 Task: Add Dots to the background in the video "Movie B.mp4" and Play
Action: Mouse moved to (253, 94)
Screenshot: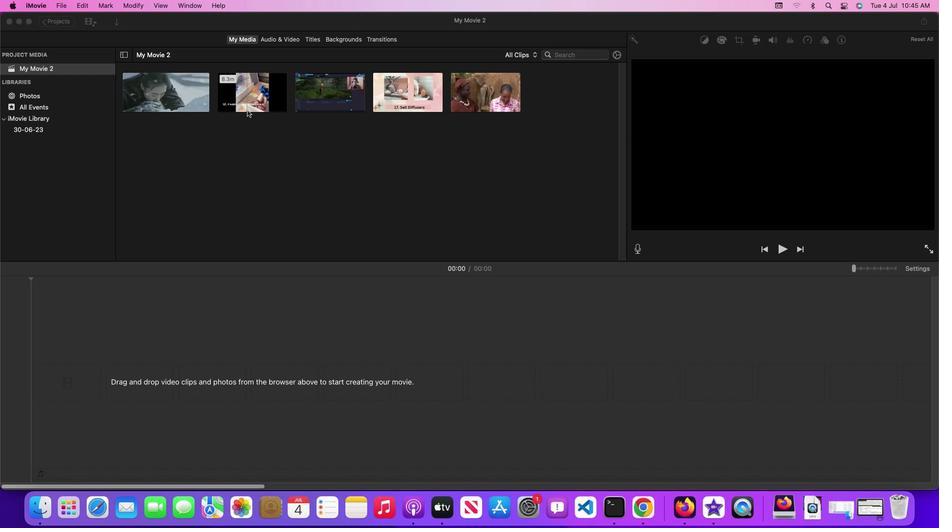 
Action: Mouse pressed left at (253, 94)
Screenshot: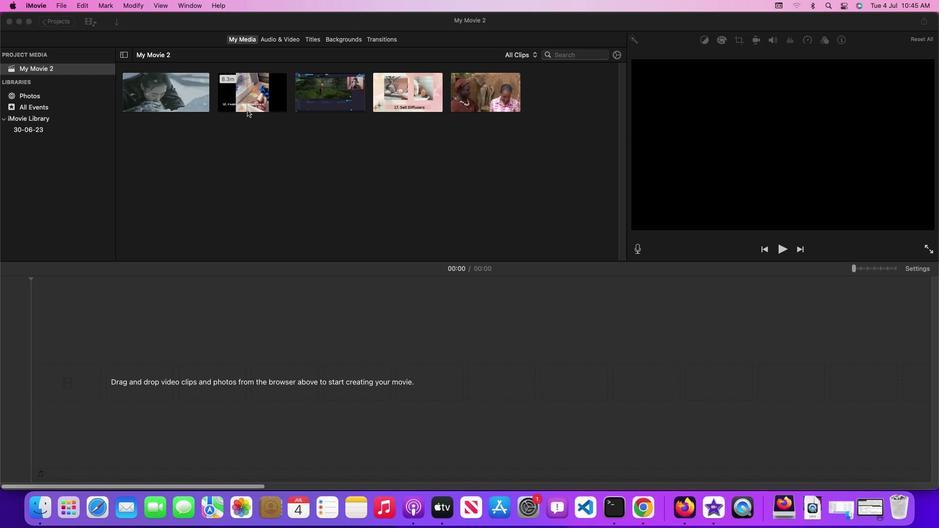 
Action: Mouse moved to (338, 33)
Screenshot: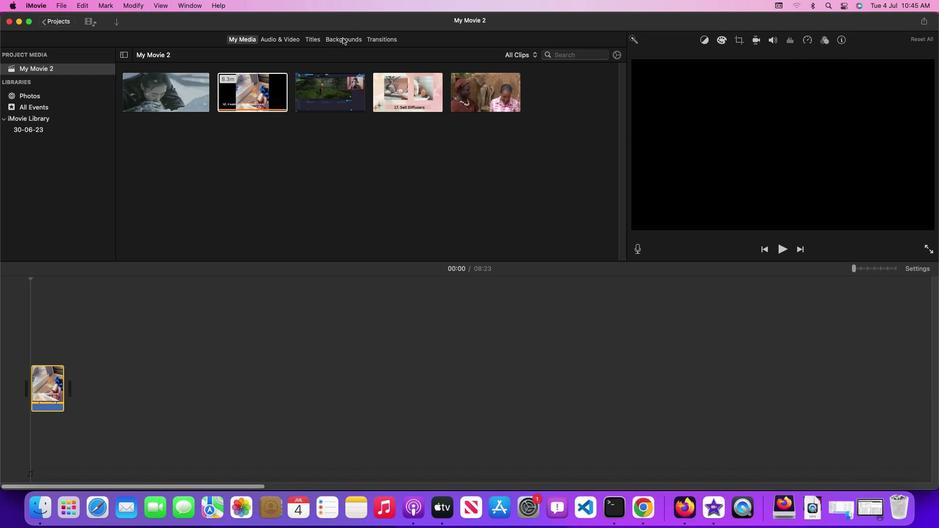 
Action: Mouse pressed left at (338, 33)
Screenshot: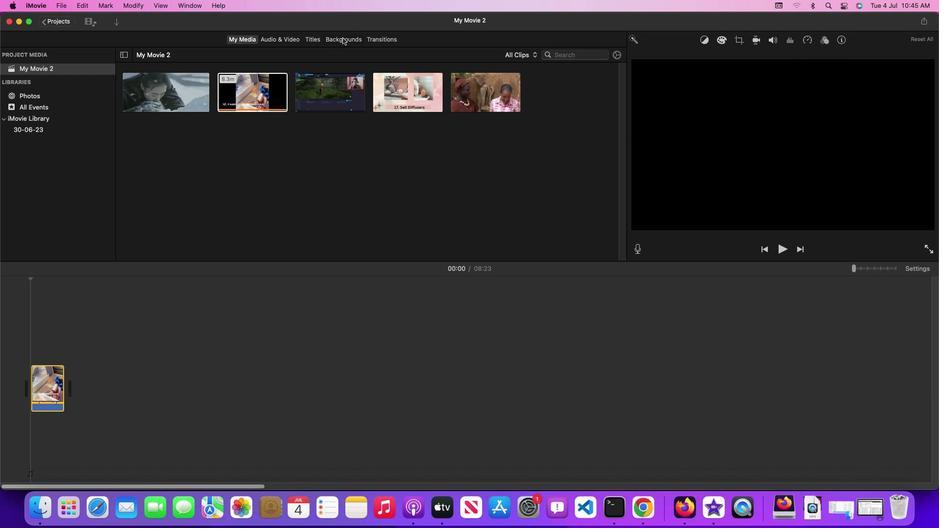 
Action: Mouse moved to (359, 127)
Screenshot: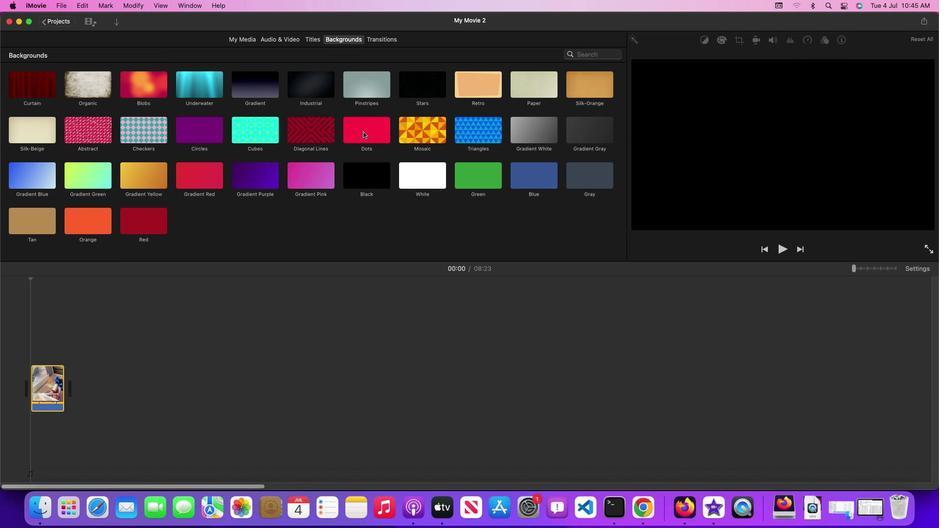 
Action: Mouse pressed left at (359, 127)
Screenshot: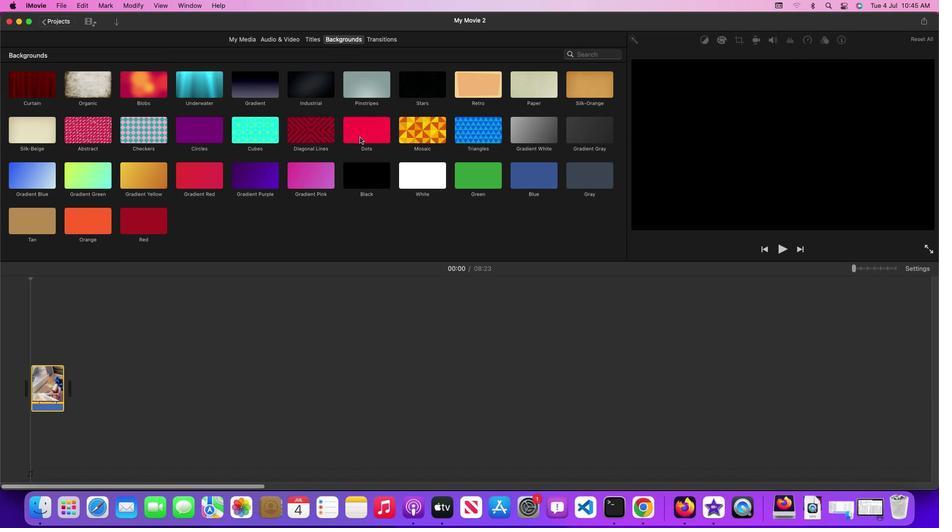 
Action: Mouse moved to (102, 387)
Screenshot: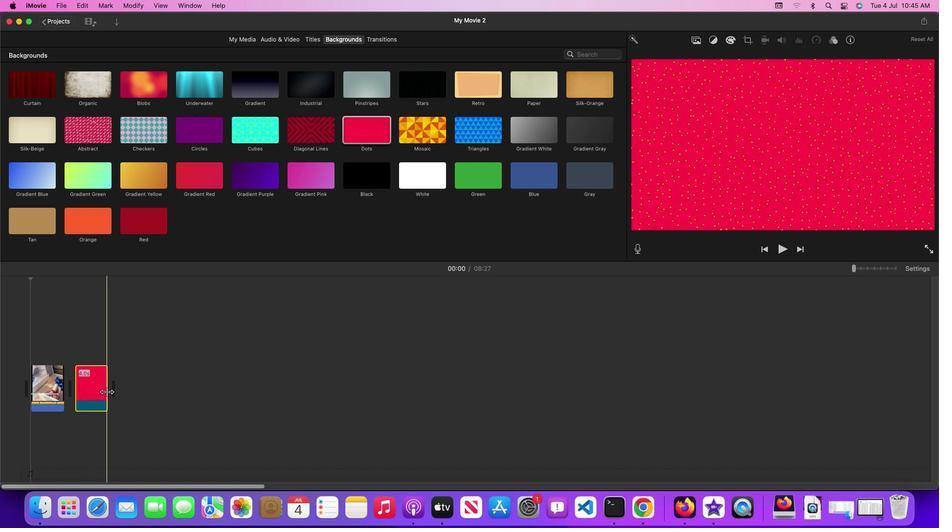 
Action: Mouse pressed left at (102, 387)
Screenshot: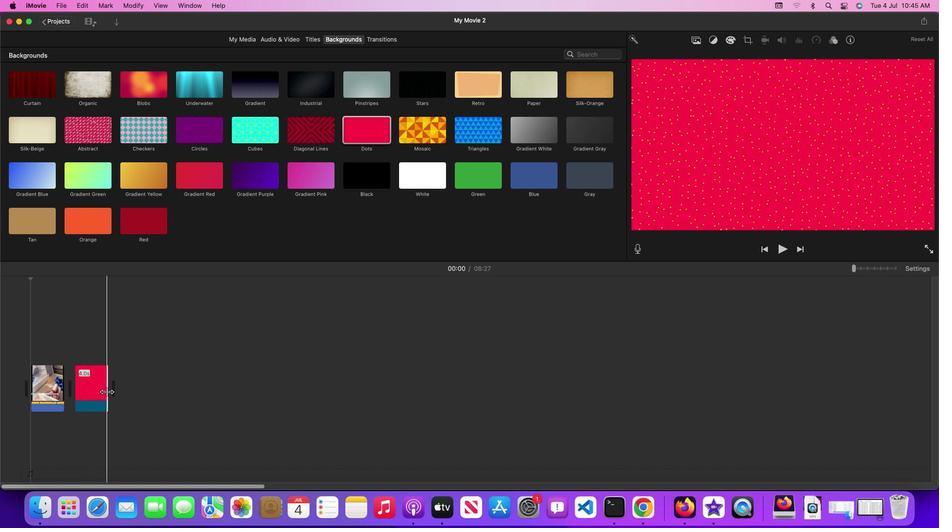 
Action: Mouse moved to (105, 387)
Screenshot: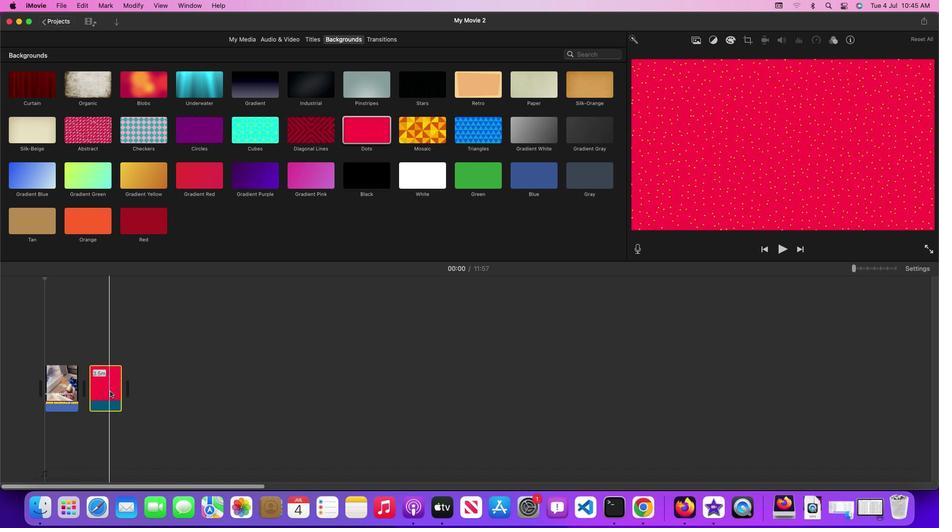 
Action: Mouse pressed left at (105, 387)
Screenshot: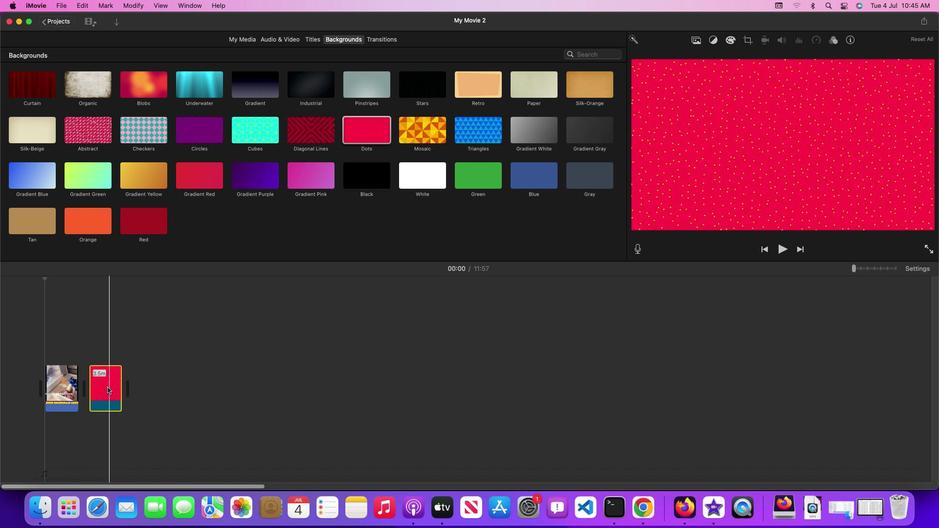 
Action: Mouse moved to (66, 342)
Screenshot: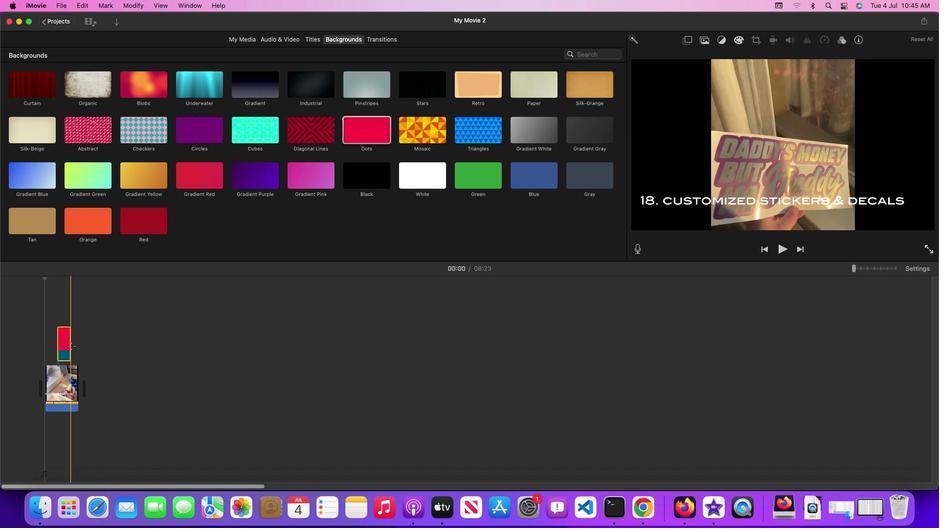 
Action: Mouse pressed left at (66, 342)
Screenshot: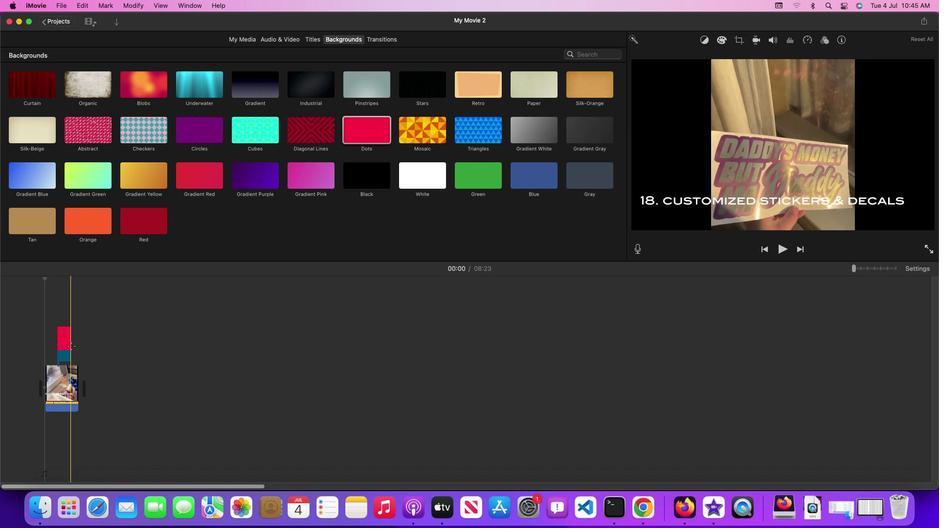 
Action: Mouse moved to (65, 341)
Screenshot: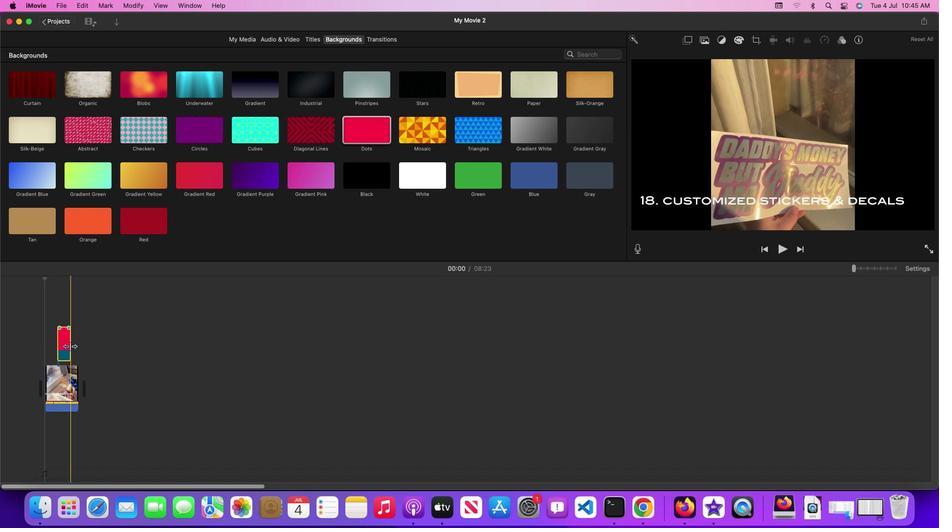
Action: Mouse pressed left at (65, 341)
Screenshot: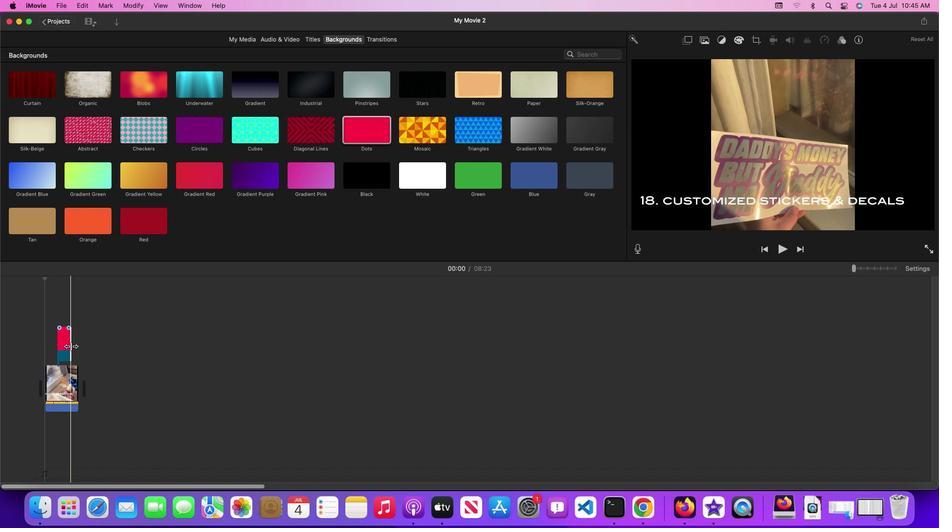 
Action: Mouse moved to (63, 389)
Screenshot: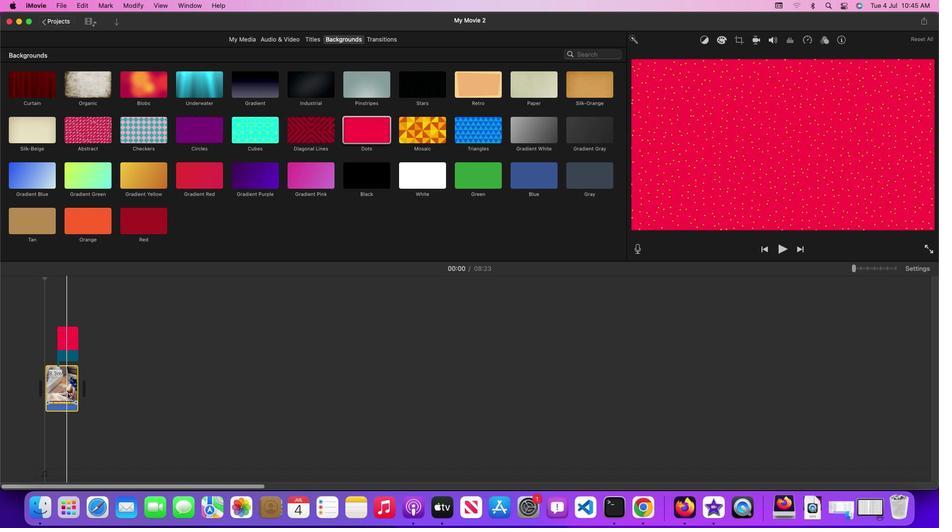 
Action: Mouse pressed left at (63, 389)
Screenshot: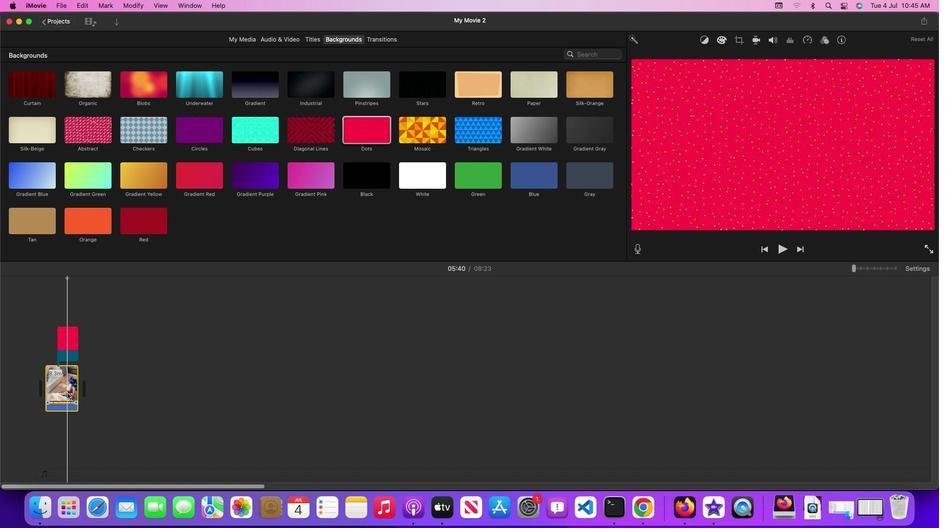 
Action: Mouse moved to (63, 346)
Screenshot: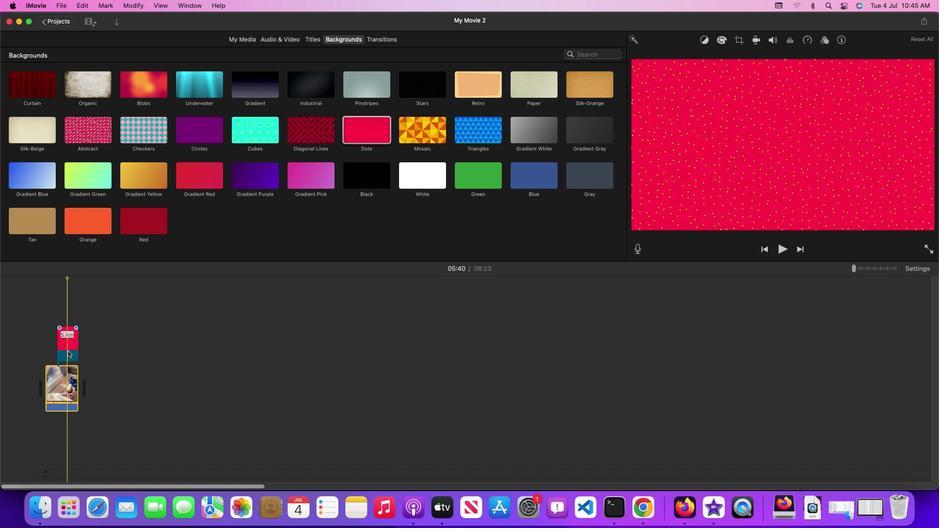 
Action: Mouse pressed left at (63, 346)
Screenshot: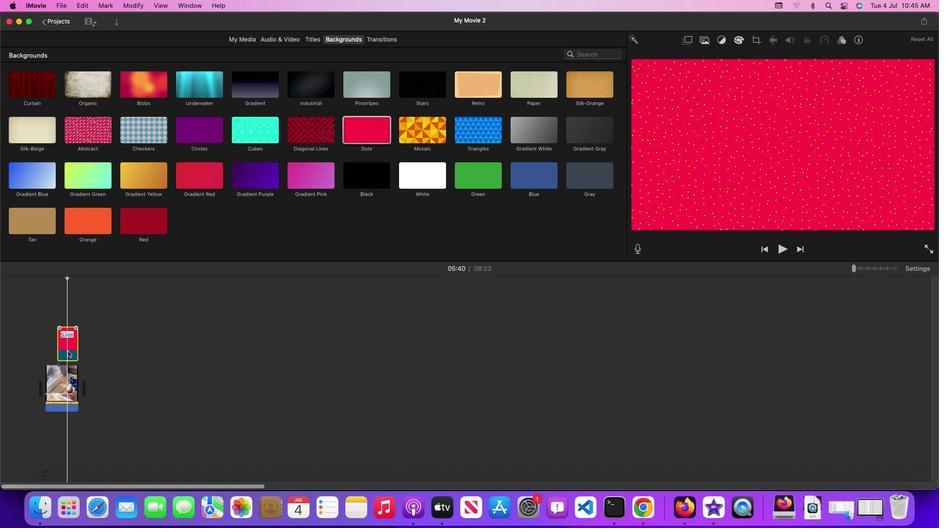 
Action: Mouse moved to (685, 35)
Screenshot: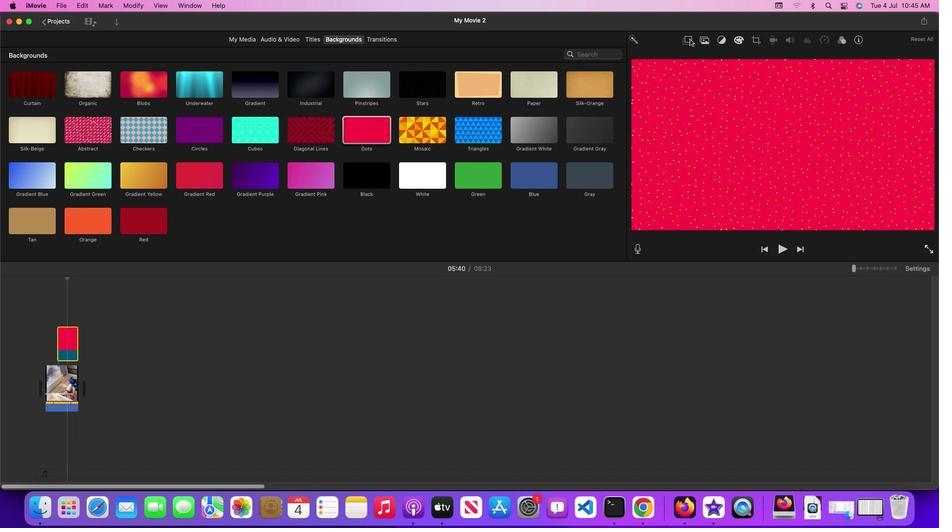 
Action: Mouse pressed left at (685, 35)
Screenshot: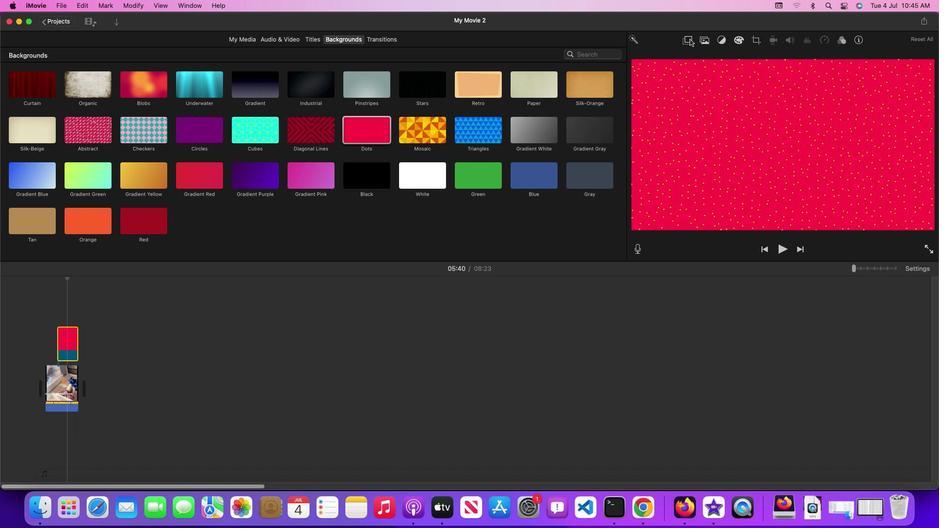 
Action: Mouse moved to (661, 51)
Screenshot: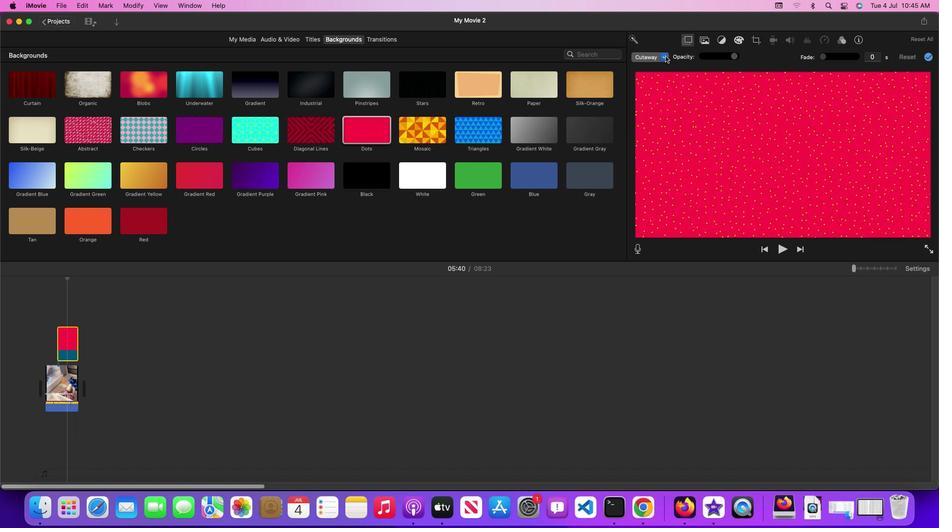 
Action: Mouse pressed left at (661, 51)
Screenshot: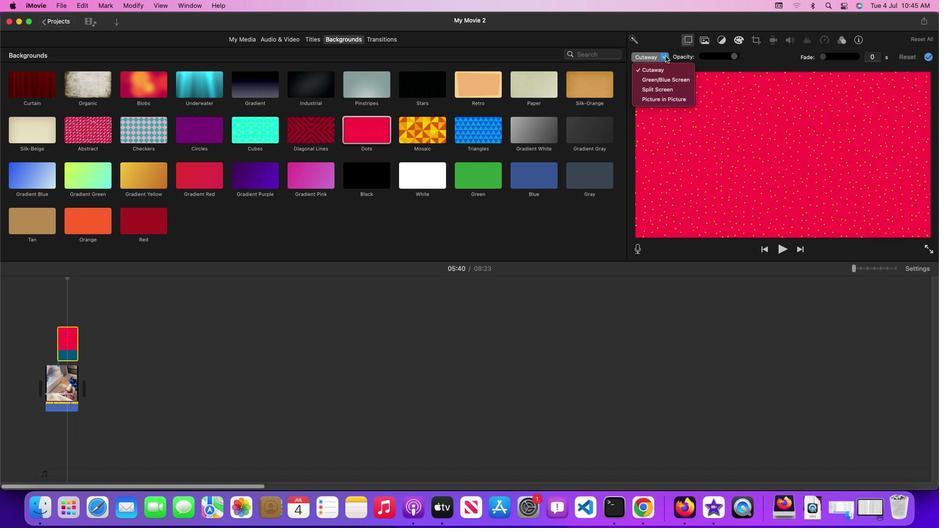 
Action: Mouse moved to (662, 94)
Screenshot: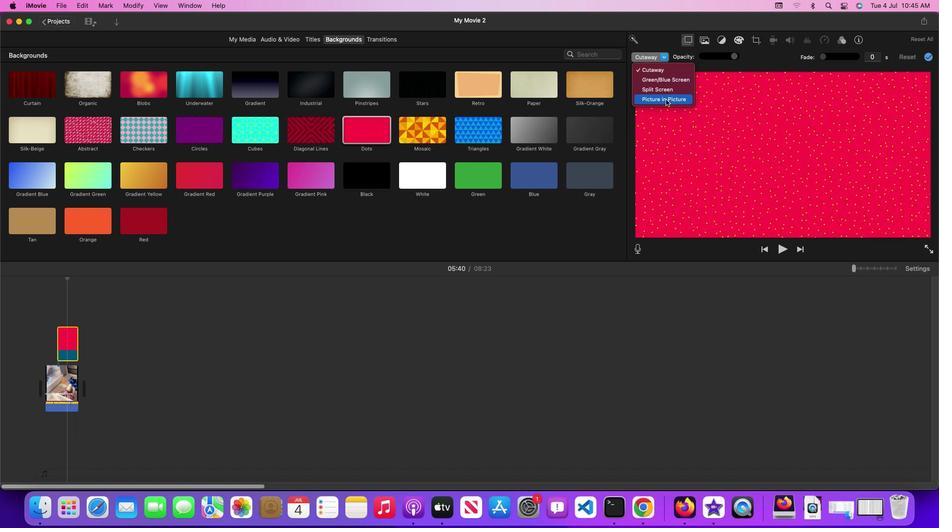 
Action: Mouse pressed left at (662, 94)
Screenshot: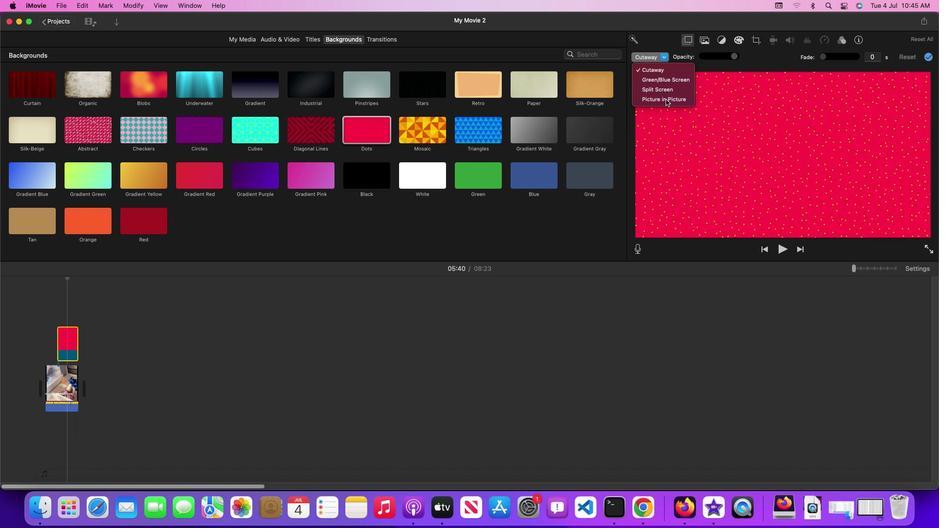 
Action: Mouse moved to (839, 113)
Screenshot: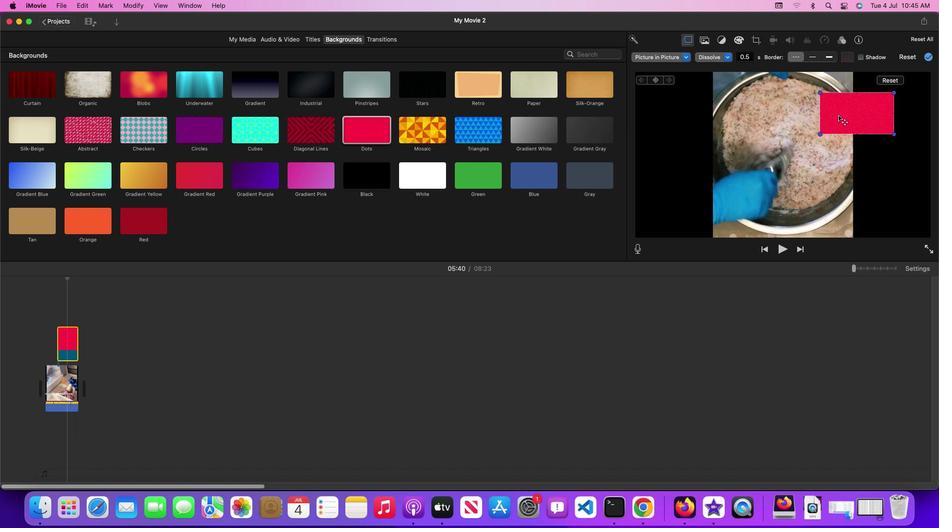 
Action: Mouse pressed left at (839, 113)
Screenshot: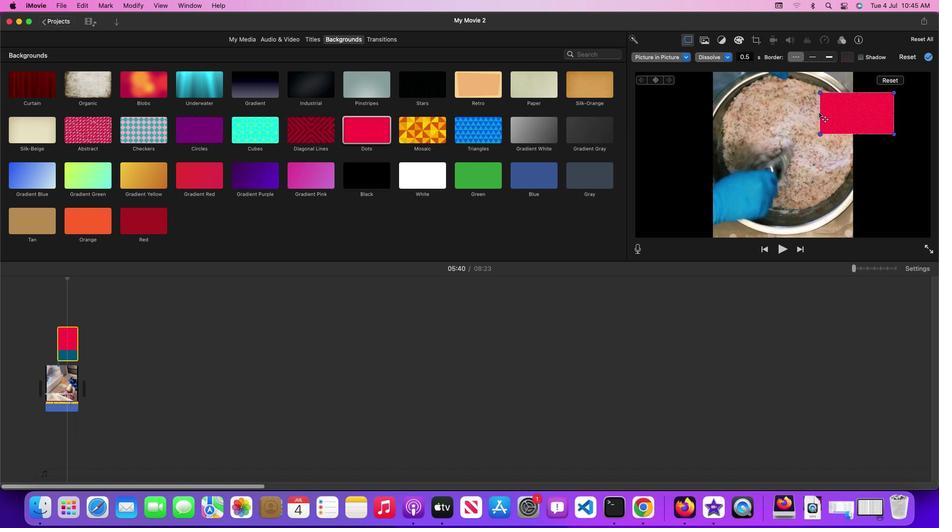 
Action: Mouse moved to (707, 108)
Screenshot: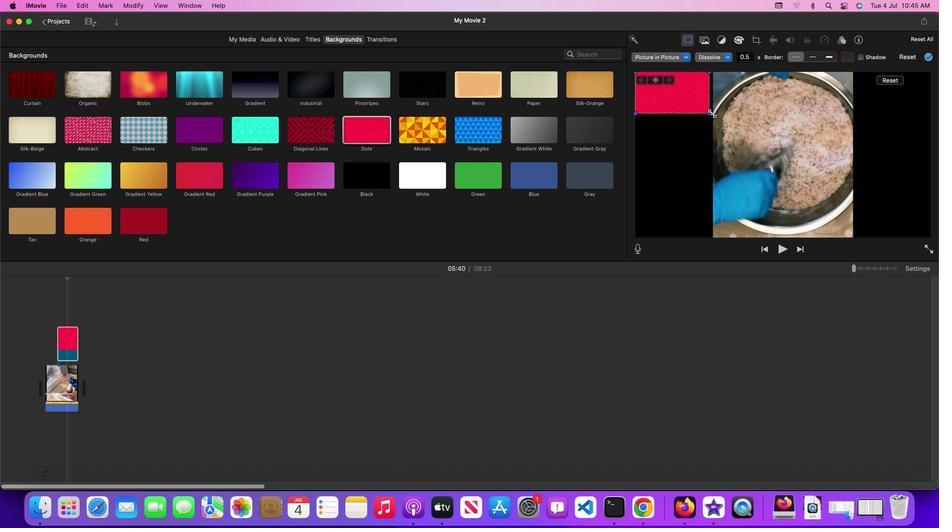 
Action: Mouse pressed left at (707, 108)
Screenshot: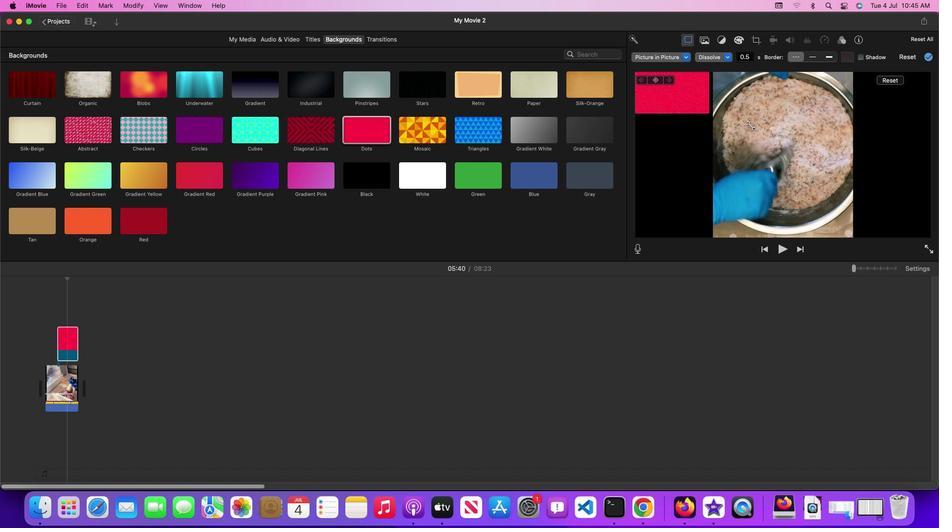 
Action: Mouse moved to (685, 53)
Screenshot: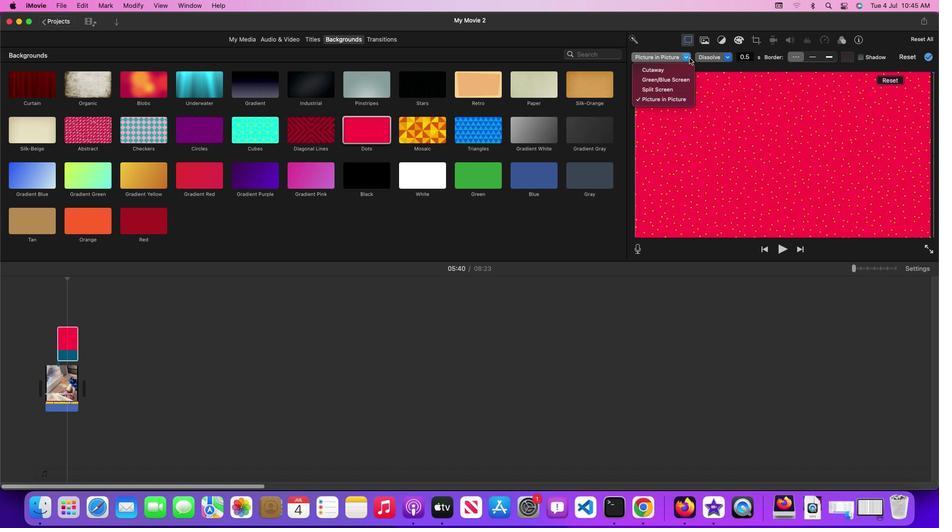 
Action: Mouse pressed left at (685, 53)
Screenshot: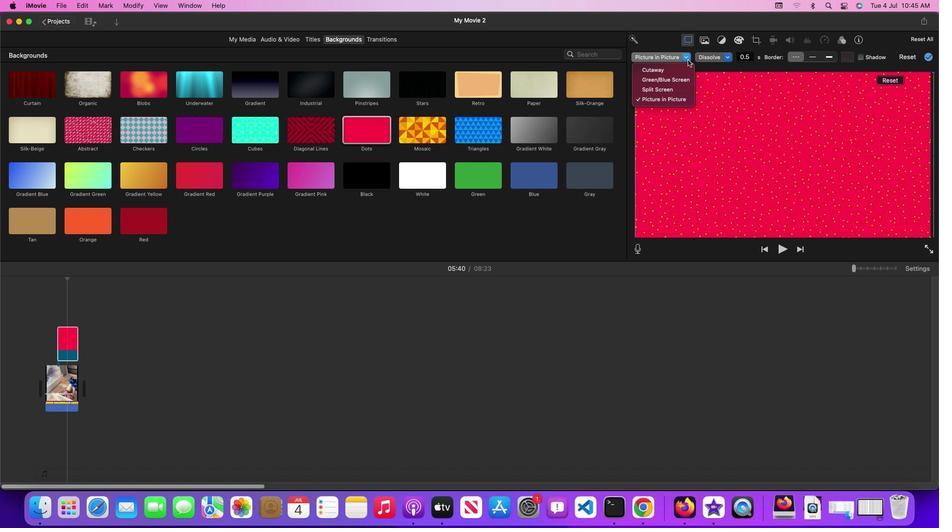 
Action: Mouse moved to (680, 62)
Screenshot: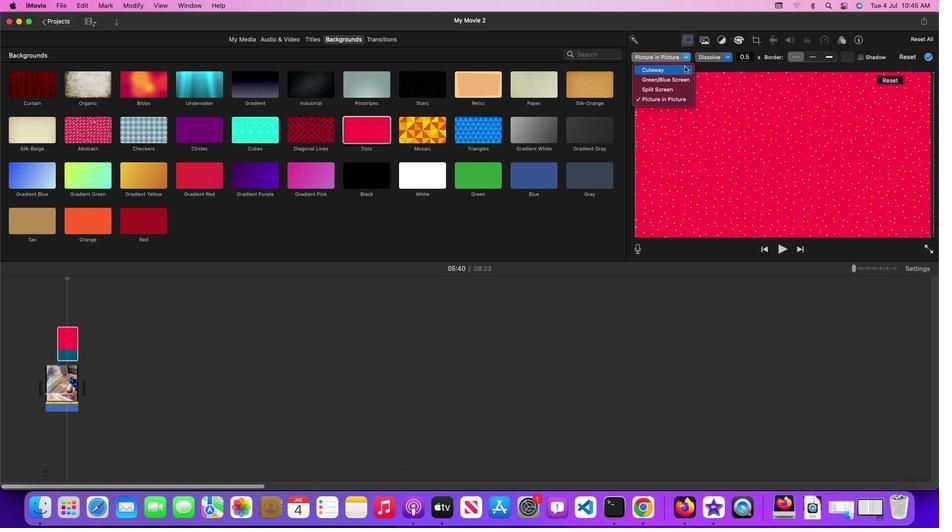 
Action: Mouse pressed left at (680, 62)
Screenshot: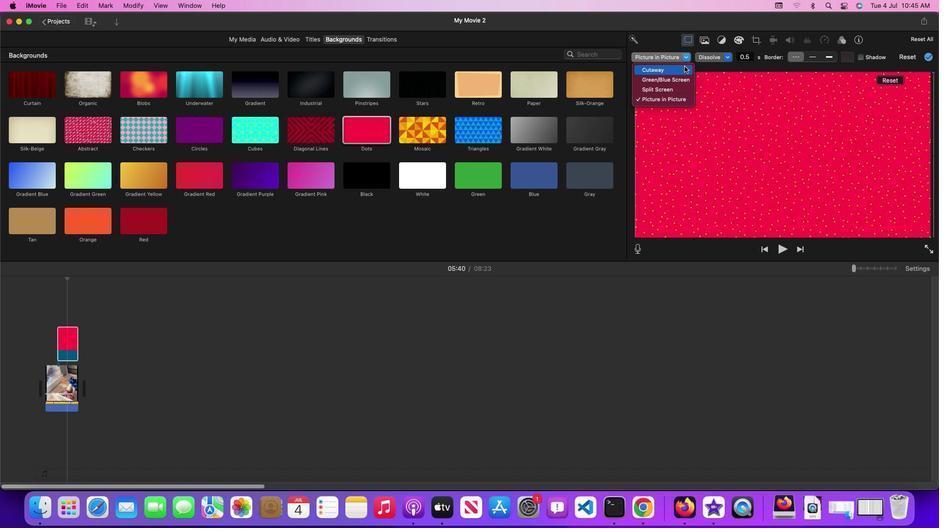 
Action: Mouse moved to (731, 50)
Screenshot: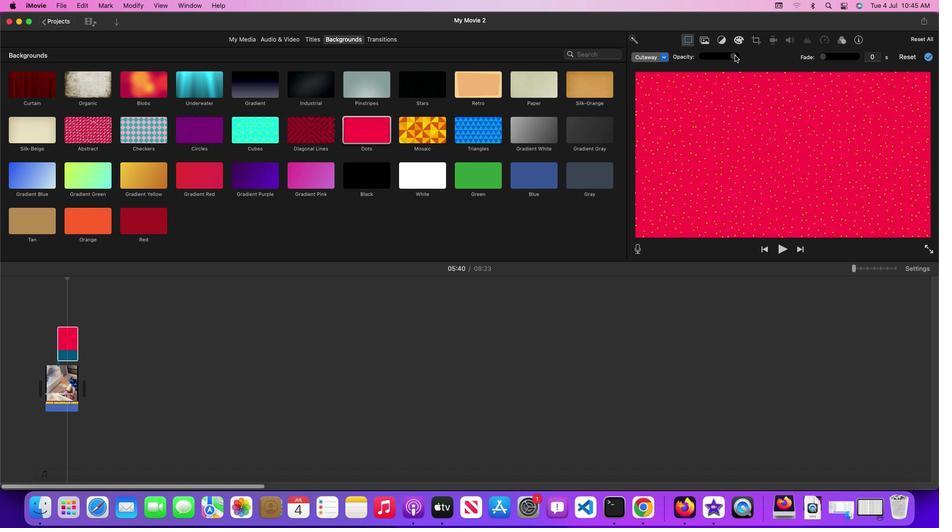 
Action: Mouse pressed left at (731, 50)
Screenshot: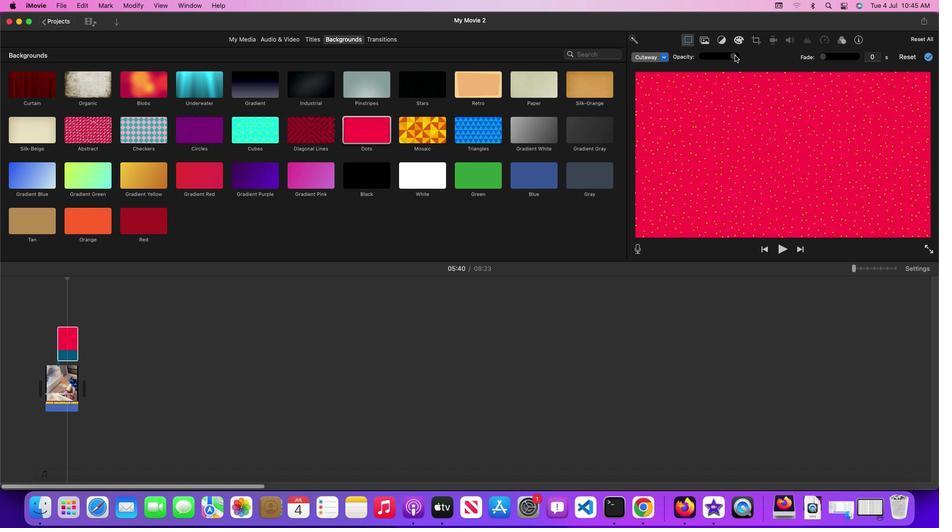 
Action: Mouse moved to (708, 53)
Screenshot: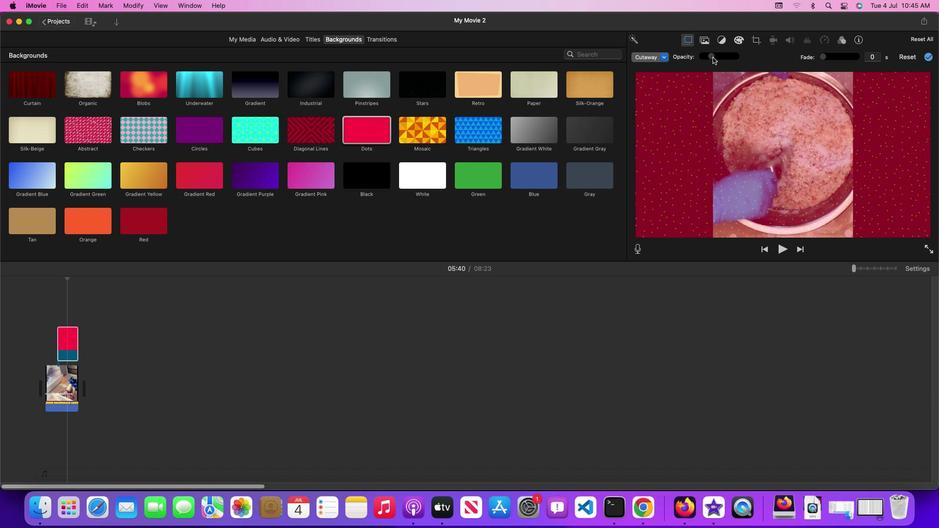 
Action: Key pressed Key.space
Screenshot: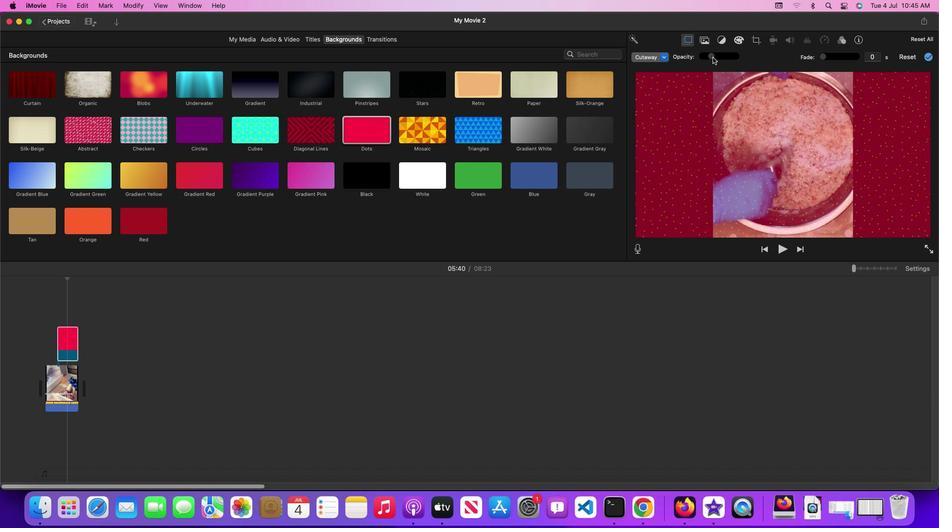 
Action: Mouse moved to (719, 120)
Screenshot: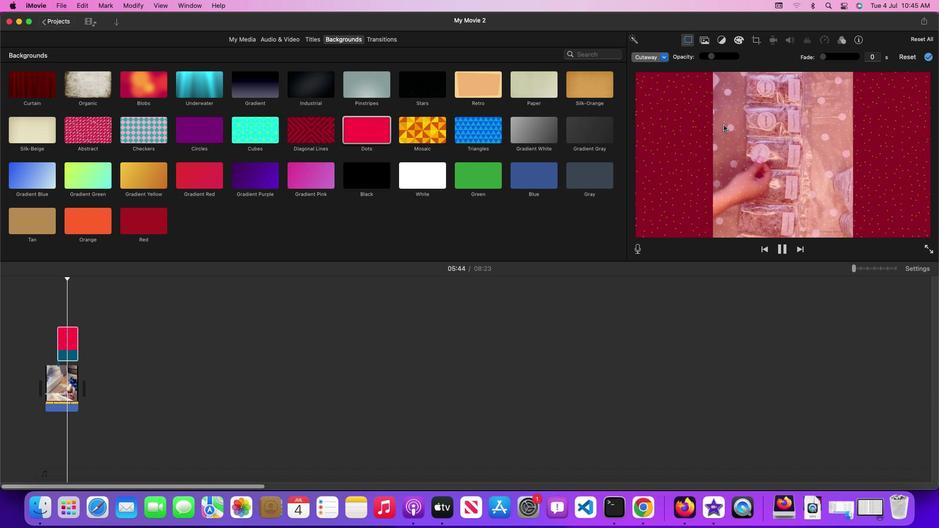 
